 Task: Open a blank google sheet and write heading  Expense ManagerAdd Datesin a column and its values below  '2023-05-01, 2023-05-03, 2023-05-05, 2023-05-10, 2023-05-15, 2023-05-20, 2023-05-25 & 2023-05-31'Add Categories in next column and its values below  Food, Transportation, Utilities, Food, Housing, Entertainment, Utilities & FoodAdd Descriptionsin next column and its values below  Grocery Store, Bus Fare, Internet Bill, Restaurant, Rent, Movie Tickets, Electricity Bill & Grocery StoreAdd Amountin next column and its values below  $50, $5, $60, $30, $800, $20, $70 & $40Save page Data Analysis Workbook
Action: Mouse moved to (244, 141)
Screenshot: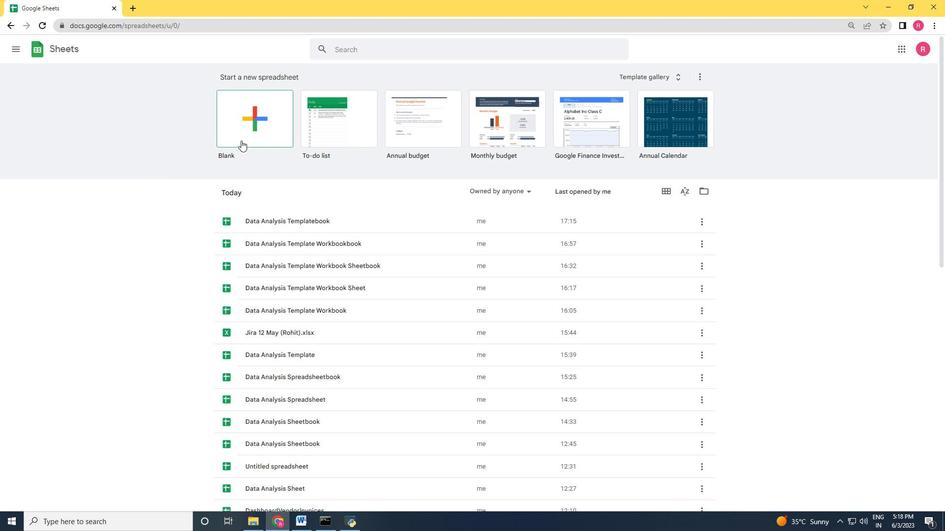 
Action: Mouse pressed left at (244, 141)
Screenshot: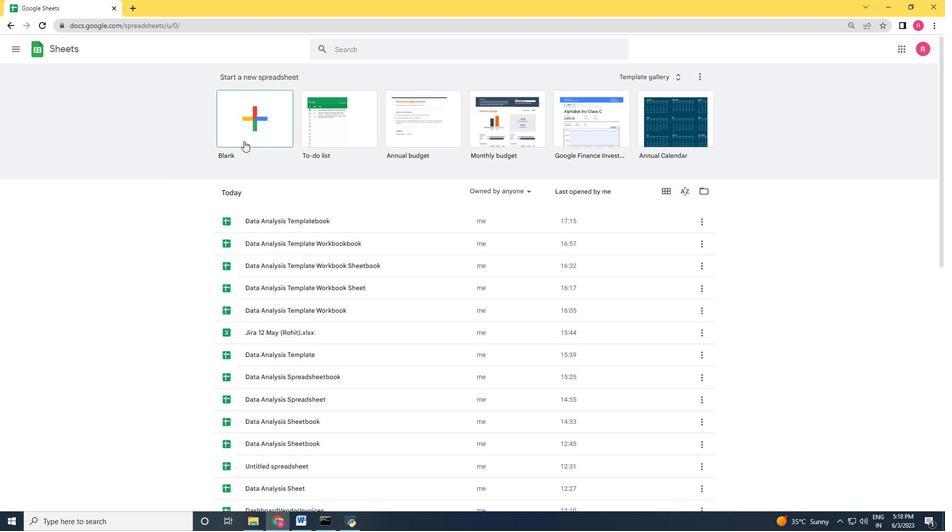 
Action: Mouse moved to (45, 115)
Screenshot: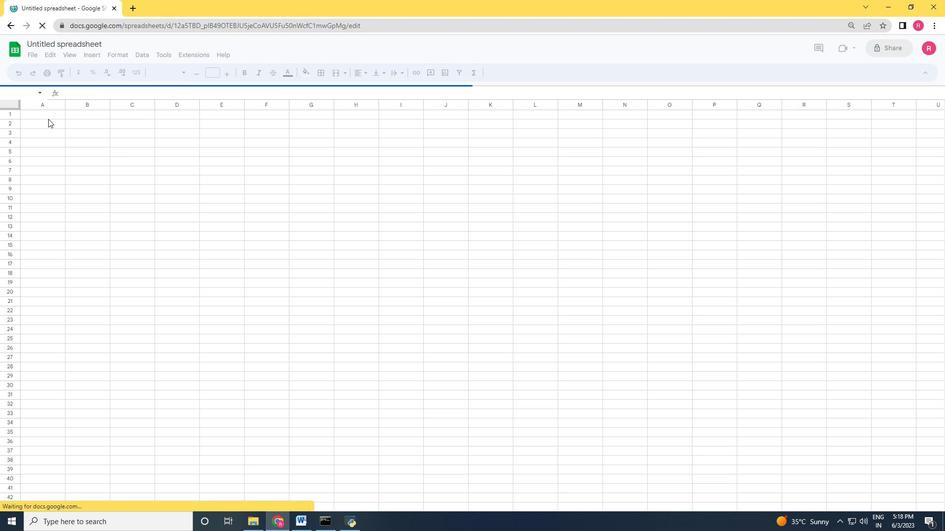 
Action: Mouse pressed left at (45, 115)
Screenshot: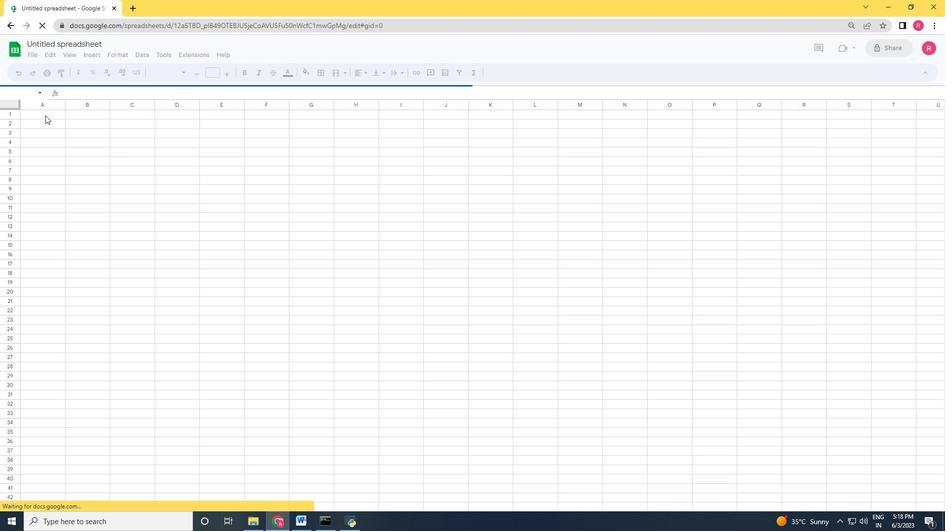 
Action: Mouse moved to (37, 121)
Screenshot: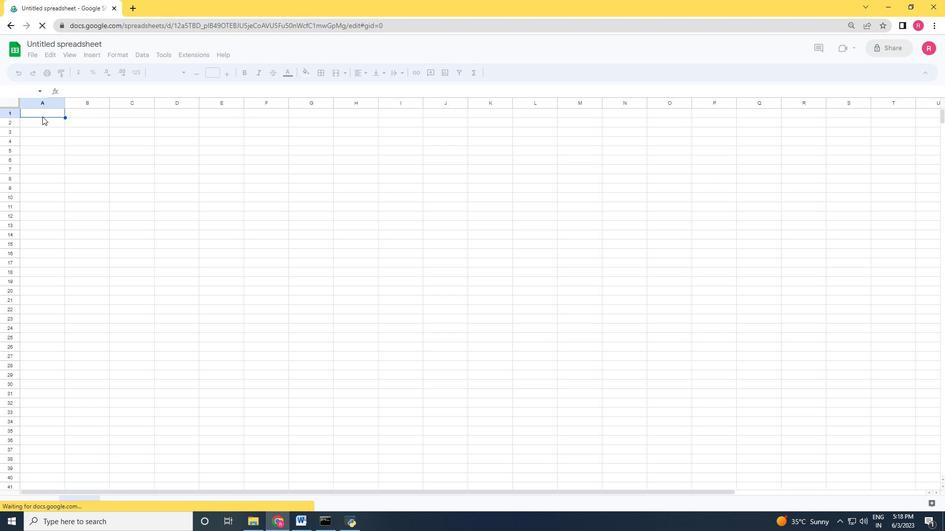 
Action: Key pressed <Key.shift>Expense<Key.space><Key.space><Key.shift>Manager<Key.enter><Key.shift>Datesin<Key.enter>202
Screenshot: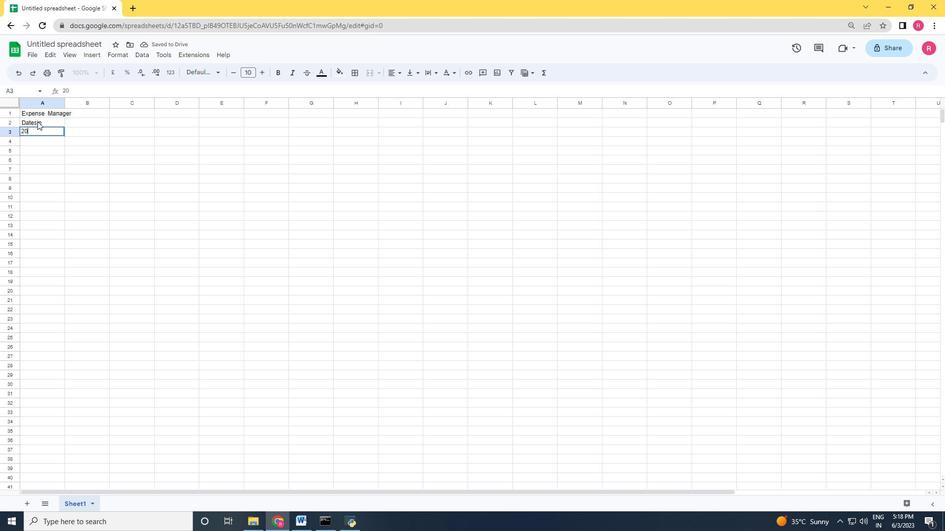 
Action: Mouse moved to (48, 112)
Screenshot: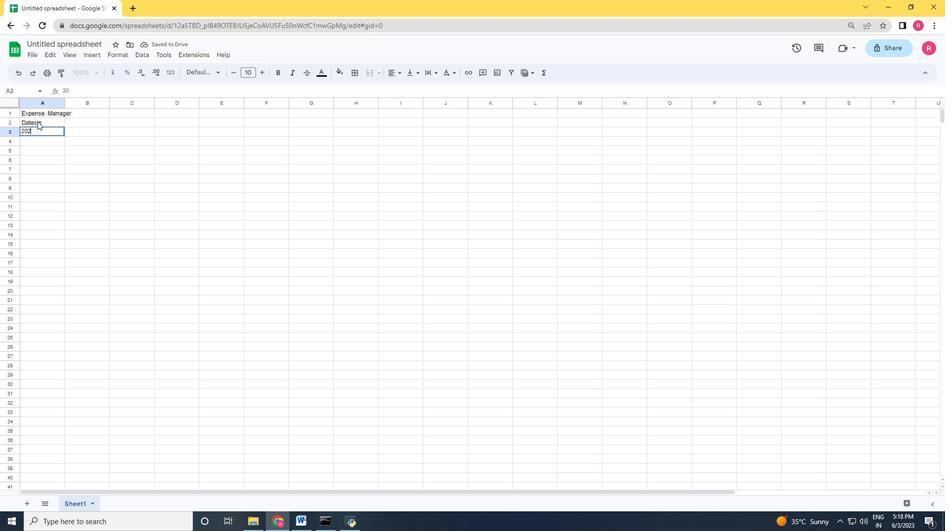 
Action: Key pressed 3
Screenshot: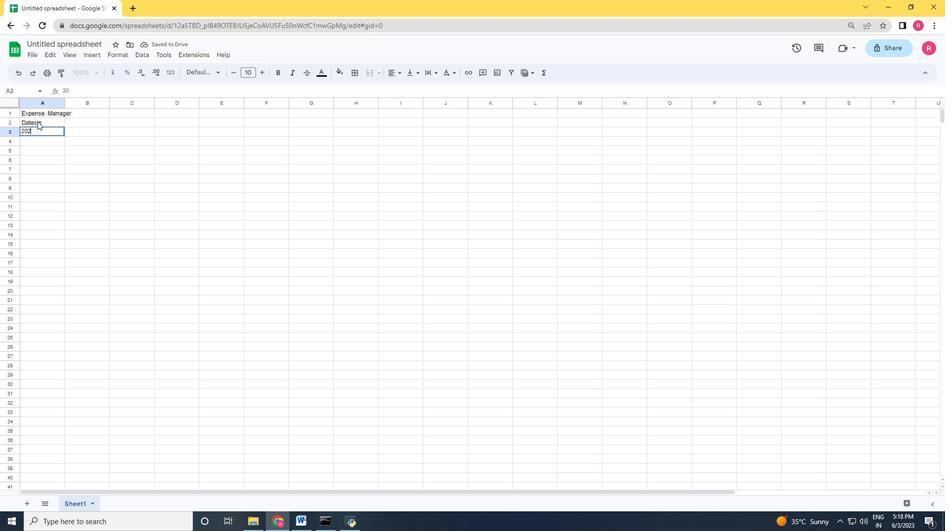 
Action: Mouse moved to (222, 78)
Screenshot: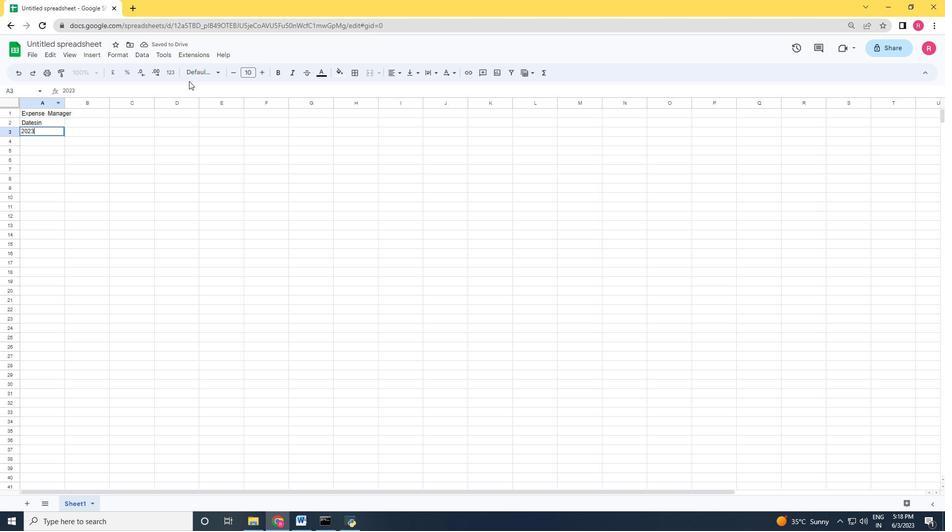 
Action: Key pressed -05-01<Key.enter>2023-05-03<Key.enter>2023-05-05<Key.enter>2023-05-10<Key.enter>2023-05-115<Key.enter><Key.enter>
Screenshot: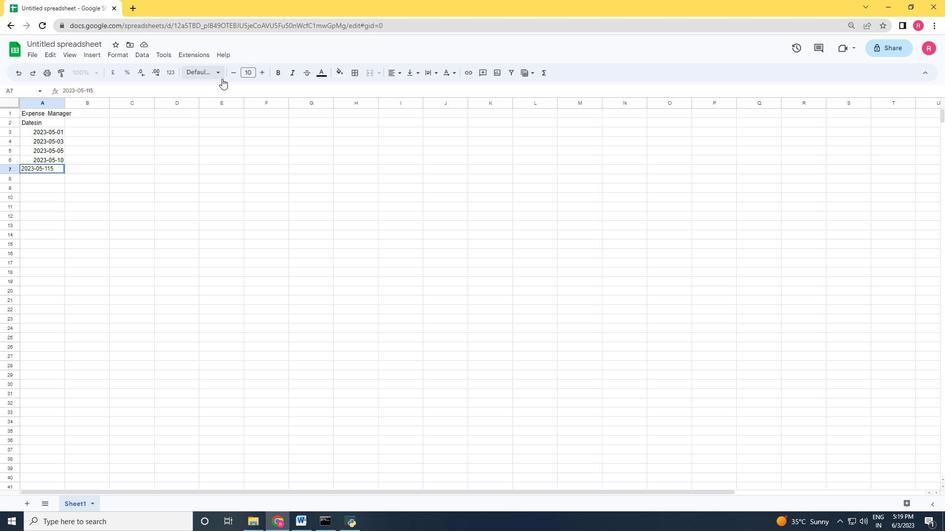 
Action: Mouse moved to (48, 167)
Screenshot: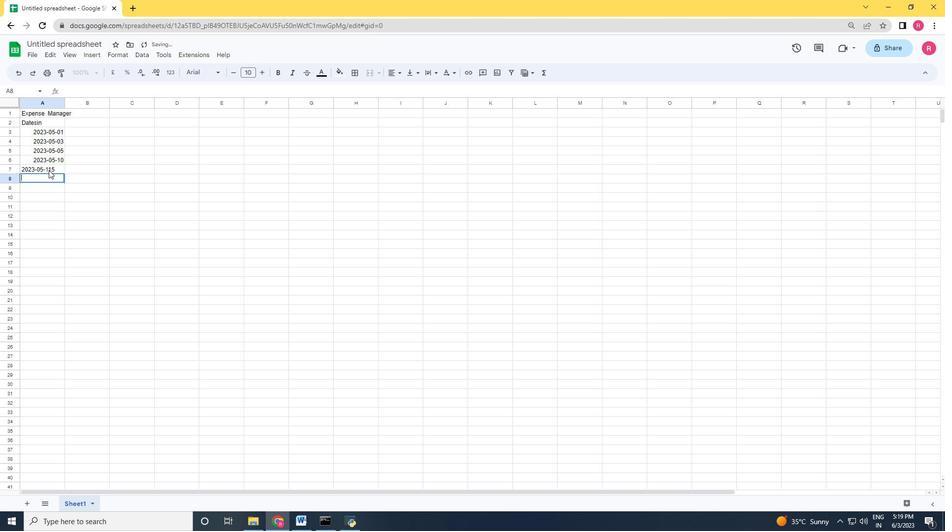 
Action: Mouse pressed left at (48, 167)
Screenshot: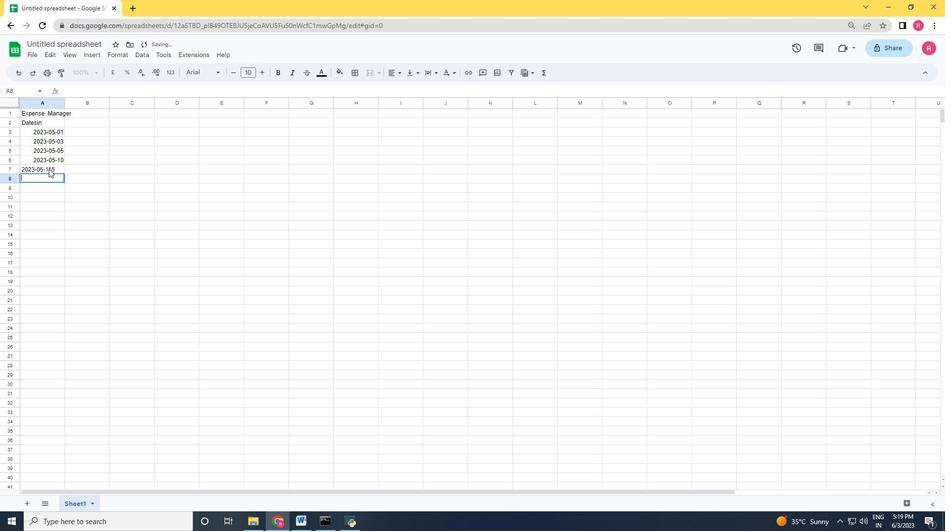 
Action: Mouse moved to (49, 168)
Screenshot: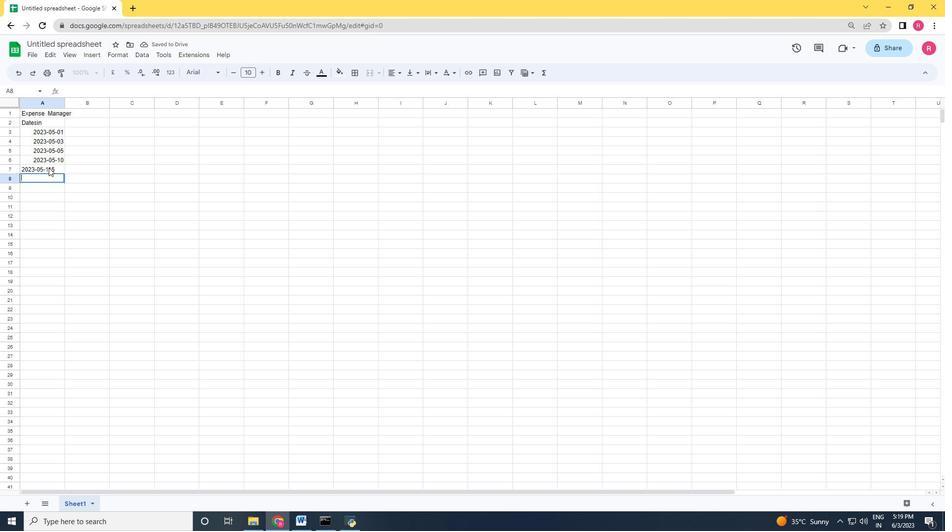 
Action: Mouse pressed left at (49, 168)
Screenshot: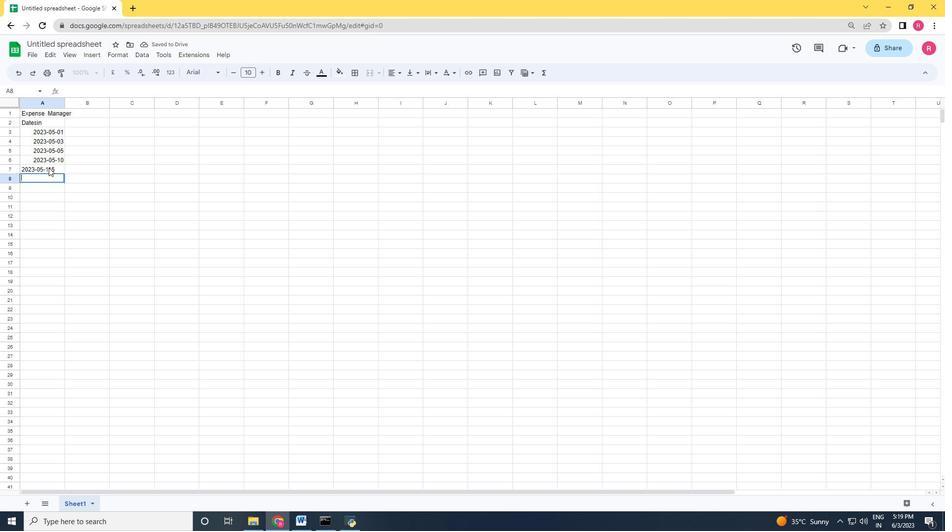 
Action: Mouse moved to (49, 168)
Screenshot: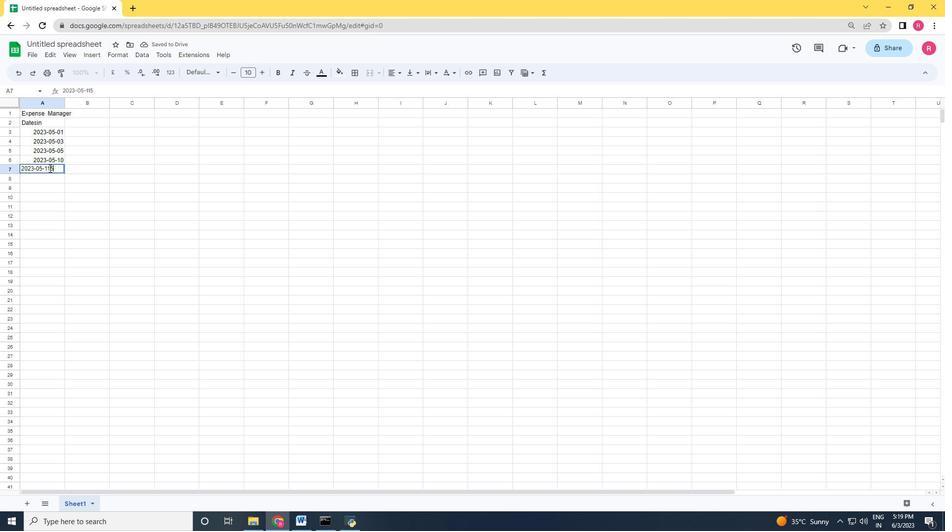 
Action: Key pressed <Key.backspace><Key.backspace>5<Key.enter>2023-05-203<Key.enter>
Screenshot: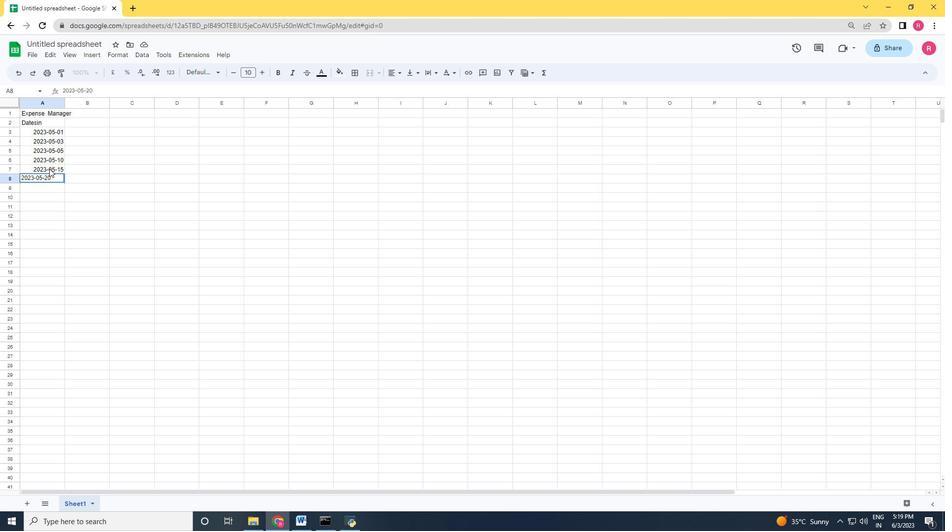 
Action: Mouse moved to (57, 178)
Screenshot: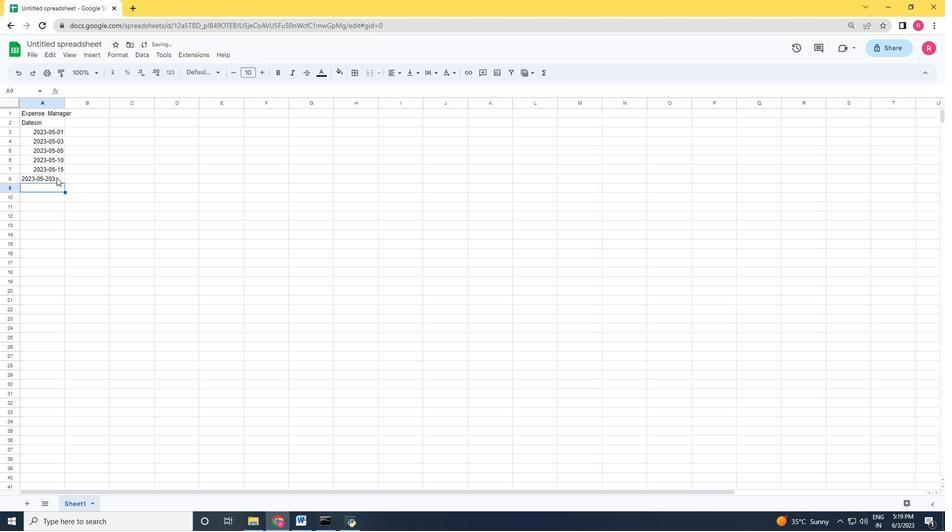 
Action: Mouse pressed left at (57, 178)
Screenshot: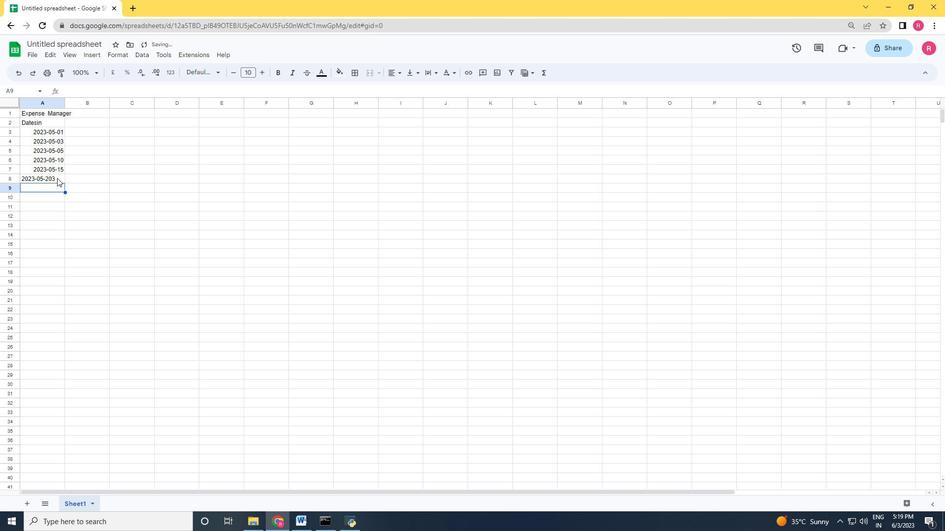 
Action: Mouse pressed left at (57, 178)
Screenshot: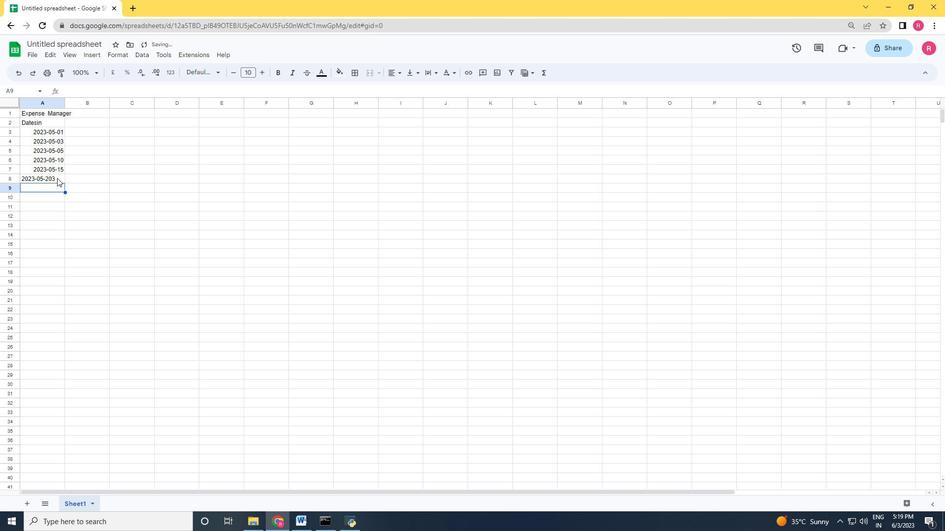 
Action: Mouse moved to (57, 176)
Screenshot: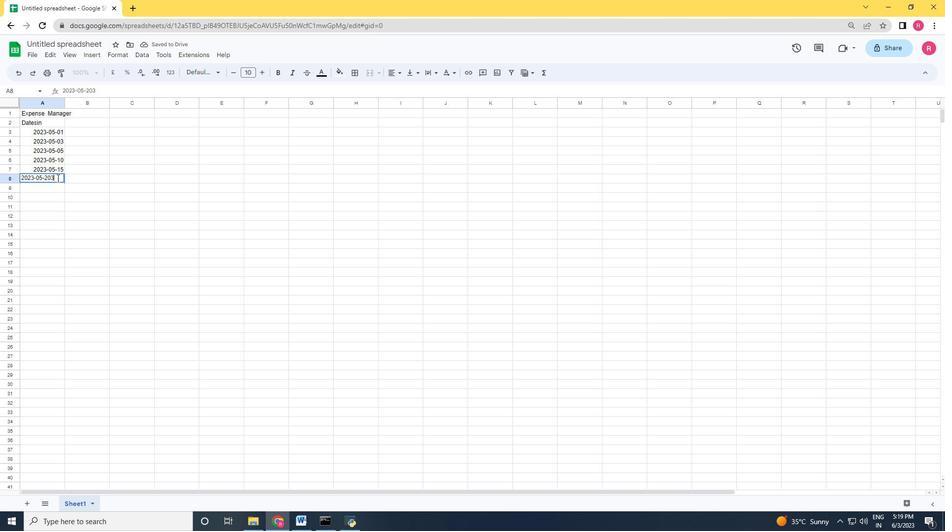 
Action: Key pressed <Key.backspace><Key.enter>
Screenshot: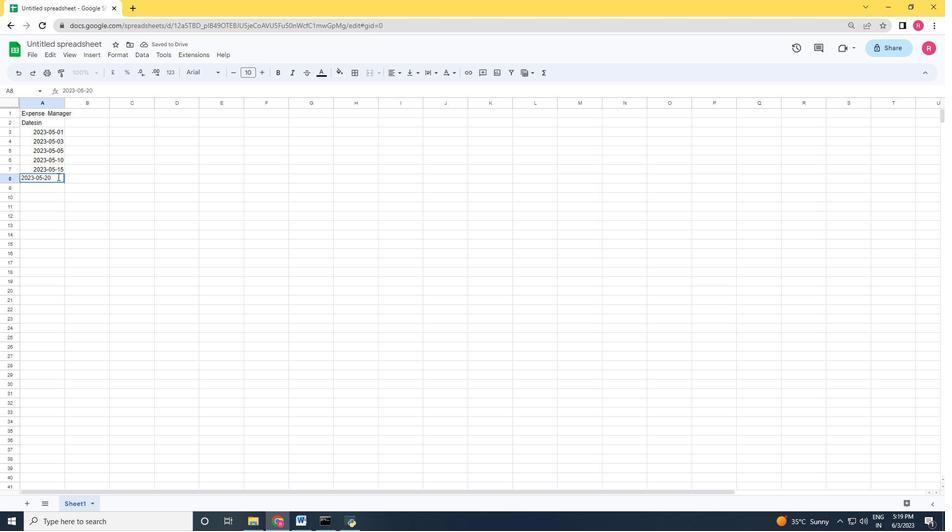 
Action: Mouse moved to (131, 180)
Screenshot: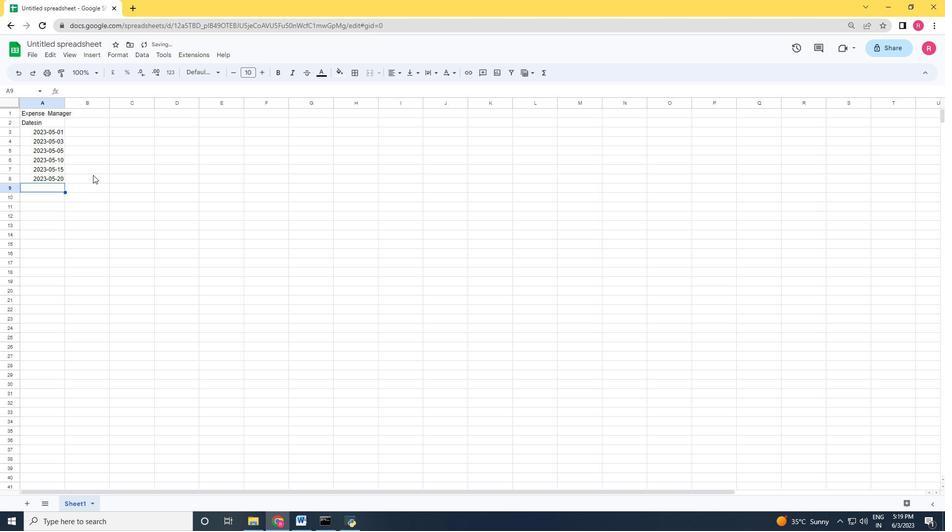 
Action: Key pressed 2023-05-25<Key.enter>2023-05-31
Screenshot: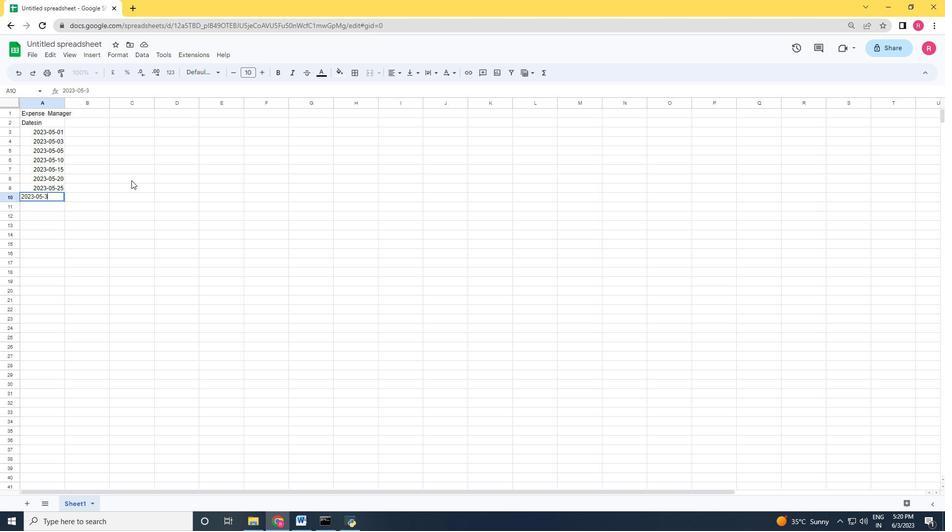 
Action: Mouse moved to (82, 120)
Screenshot: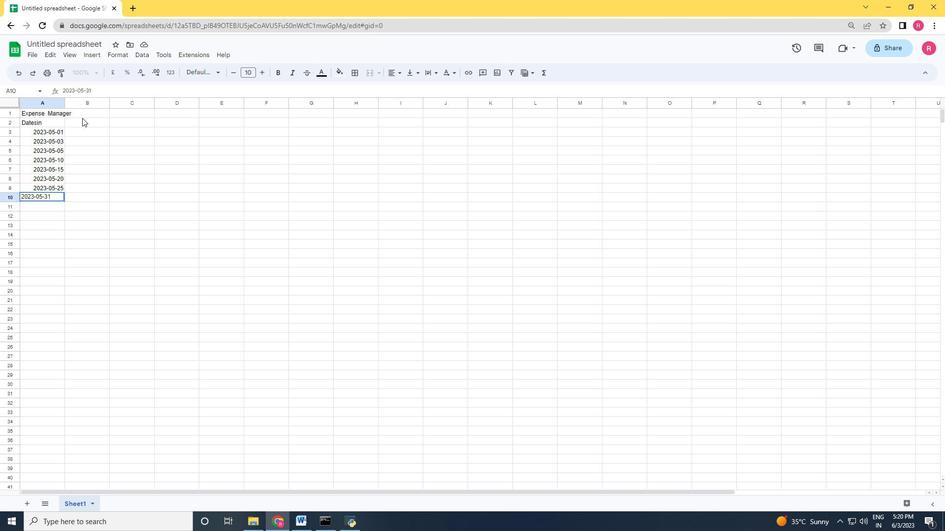 
Action: Mouse pressed left at (82, 120)
Screenshot: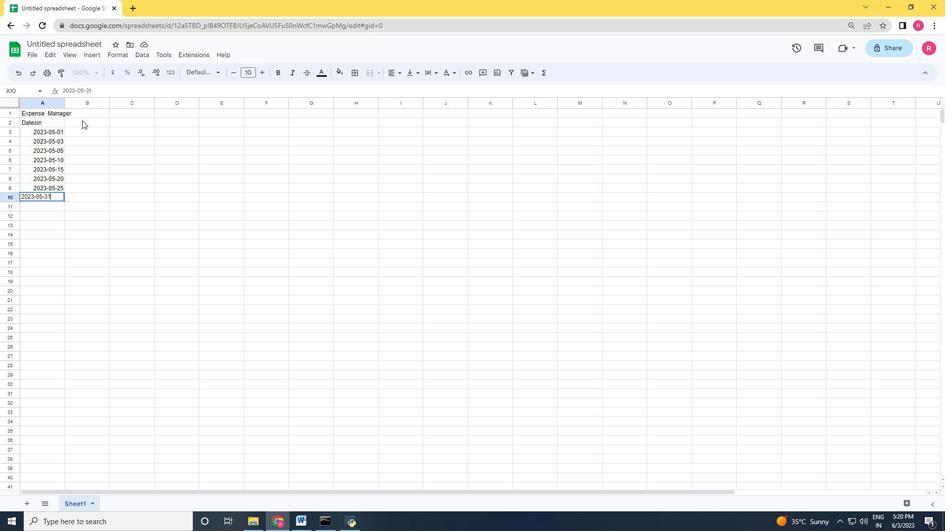 
Action: Mouse moved to (82, 124)
Screenshot: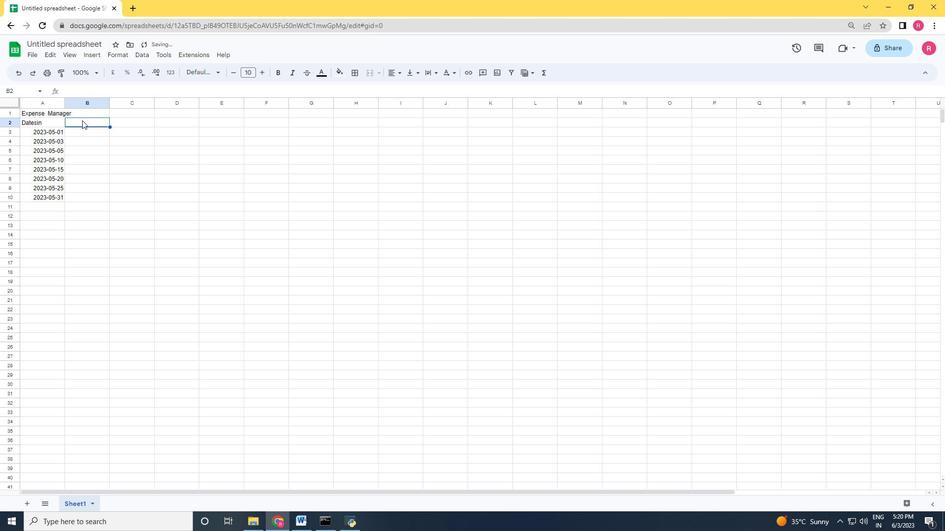 
Action: Key pressed <Key.shift>Categories<Key.enter><Key.shift>Food<Key.enter><Key.shift><Key.shift><Key.shift><Key.shift><Key.shift><Key.shift><Key.shift><Key.shift><Key.shift><Key.shift><Key.shift><Key.shift><Key.shift><Key.shift><Key.shift><Key.shift><Key.shift><Key.shift><Key.shift><Key.shift><Key.shift><Key.shift><Key.shift><Key.shift><Key.shift><Key.shift><Key.shift><Key.shift><Key.shift><Key.shift>Transportation<Key.enter><Key.shift>Utilities<Key.enter><Key.shift>Food<Key.enter><Key.shift>Housinh<Key.backspace><Key.backspace><Key.backspace>ing<Key.enter><Key.shift>Entertainment<Key.enter><Key.shift>Utit<Key.backspace>lities<Key.enter><Key.shift><Key.shift><Key.shift><Key.shift><Key.shift><Key.shift><Key.shift><Key.shift><Key.shift><Key.shift><Key.shift><Key.shift><Key.shift><Key.shift><Key.shift><Key.shift>Food
Screenshot: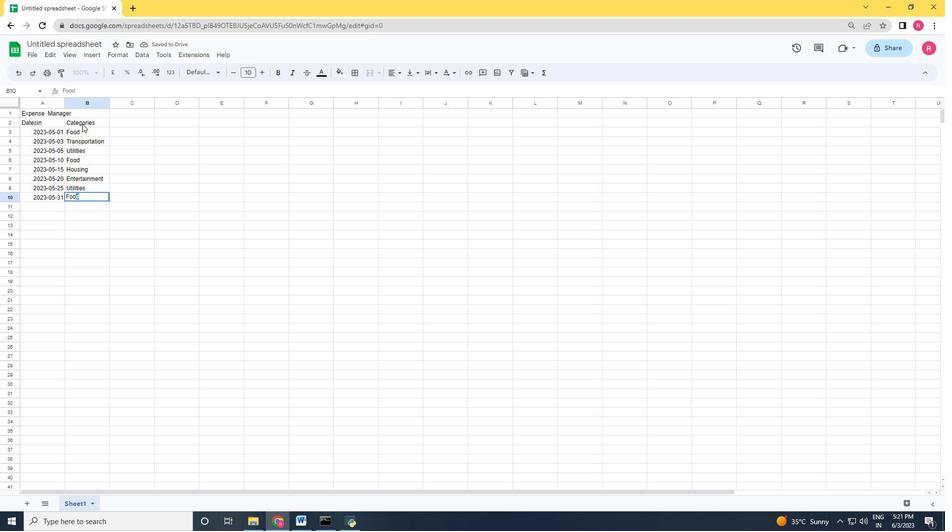 
Action: Mouse moved to (125, 123)
Screenshot: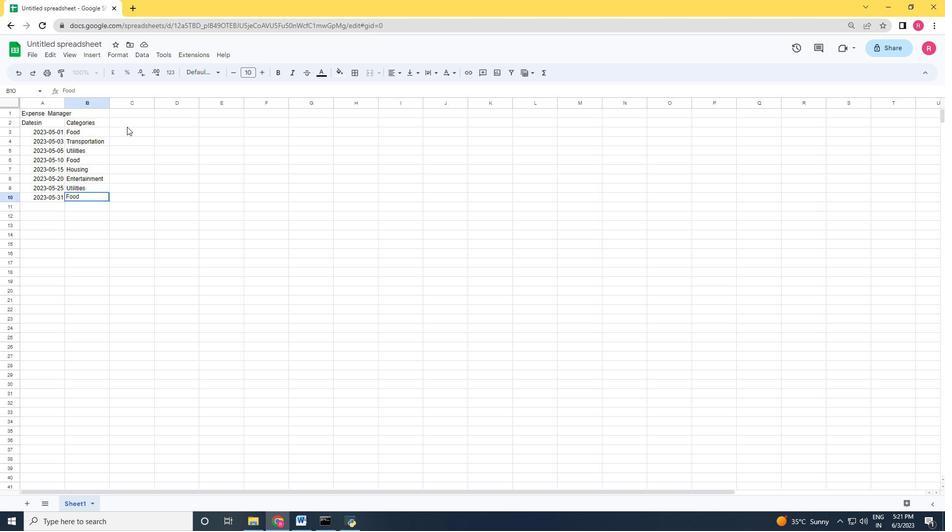 
Action: Mouse pressed left at (125, 123)
Screenshot: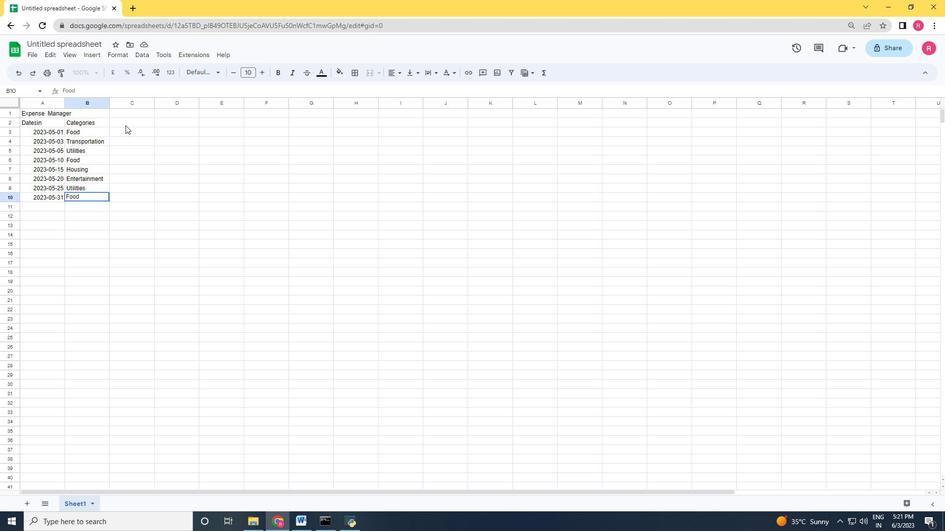 
Action: Key pressed <Key.shift>Descrip
Screenshot: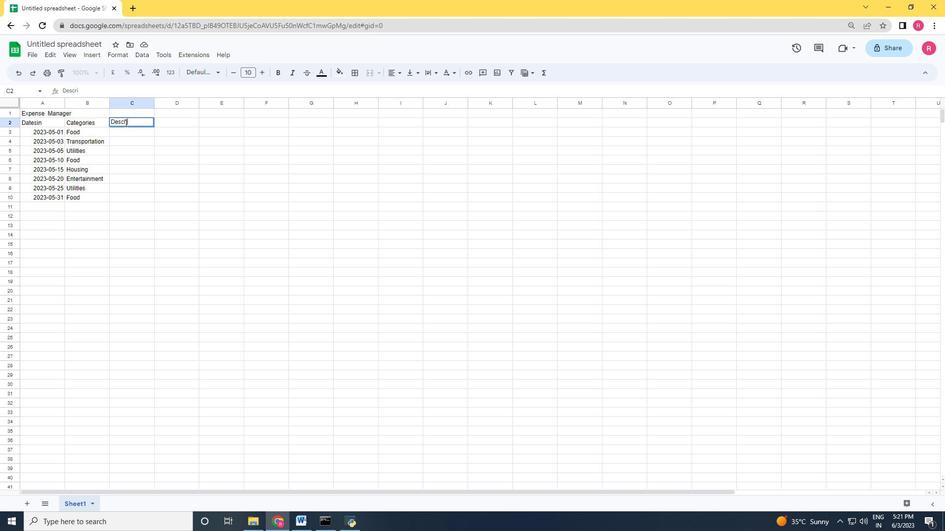 
Action: Mouse moved to (246, 165)
Screenshot: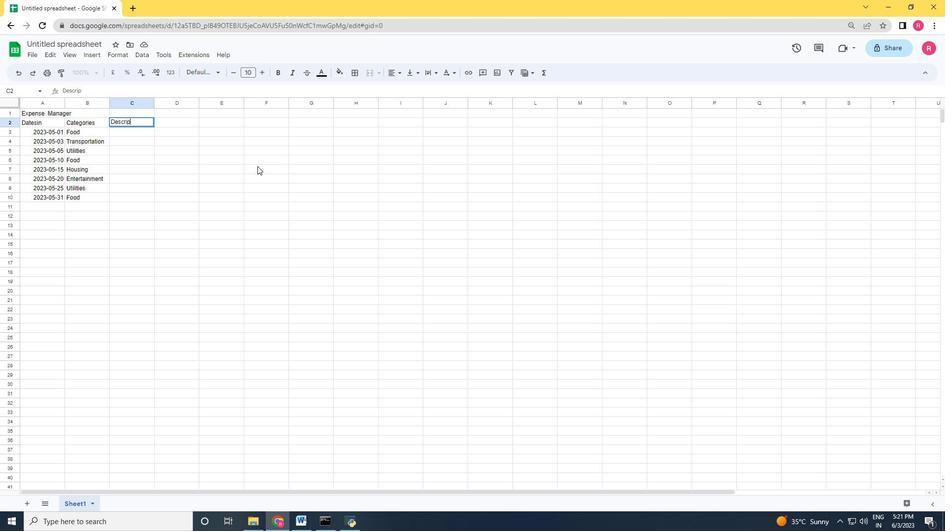 
Action: Key pressed tionsin<Key.enter><Key.shift><Key.shift><Key.shift><Key.shift><Key.shift><Key.shift>Grocery<Key.space><Key.shift>D<Key.backspace><Key.shift>Store<Key.space><Key.shift>Bus<Key.space><Key.backspace><Key.backspace><Key.backspace><Key.backspace><Key.enter><Key.shift>Bus<Key.space><Key.shift>Fare<Key.enter><Key.shift><Key.shift><Key.shift><Key.shift><Key.shift><Key.shift><Key.shift><Key.shift><Key.shift><Key.shift><Key.shift><Key.shift><Key.shift>Internet<Key.space><Key.shift>Bill<Key.enter><Key.shift><Key.shift><Key.shift><Key.shift><Key.shift><Key.shift>G
Screenshot: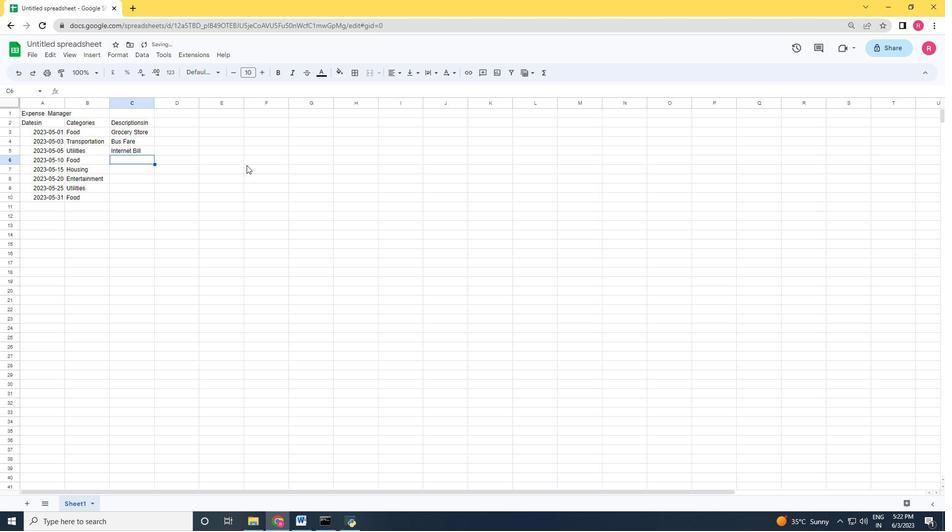 
Action: Mouse moved to (245, 165)
Screenshot: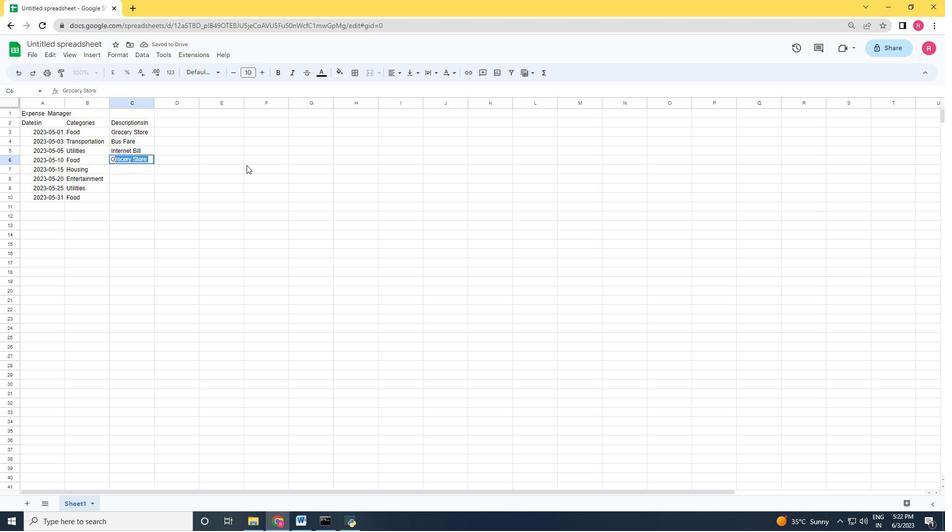 
Action: Key pressed <Key.backspace><Key.backspace><Key.backspace><Key.shift>Restaurant<Key.enter><Key.shift>Rent<Key.enter><Key.shift_r>Movie<Key.enter><Key.up>
Screenshot: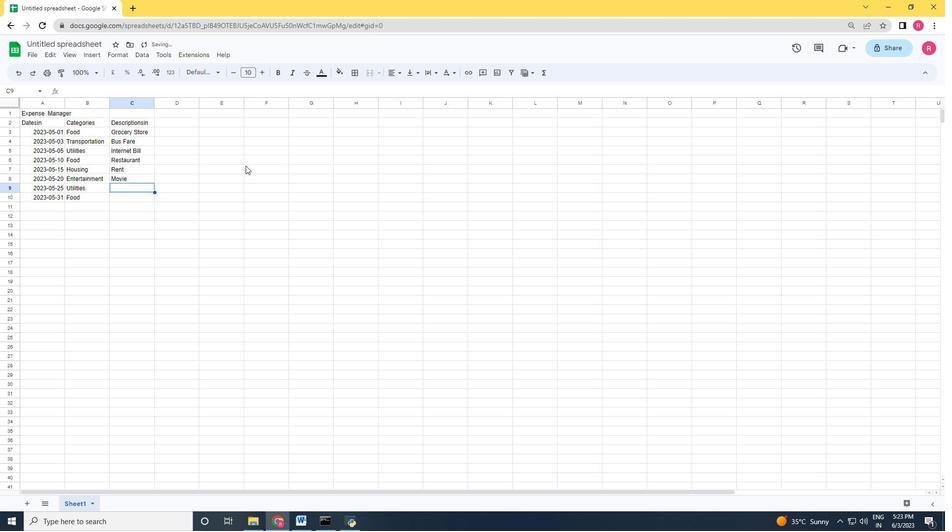 
Action: Mouse moved to (134, 179)
Screenshot: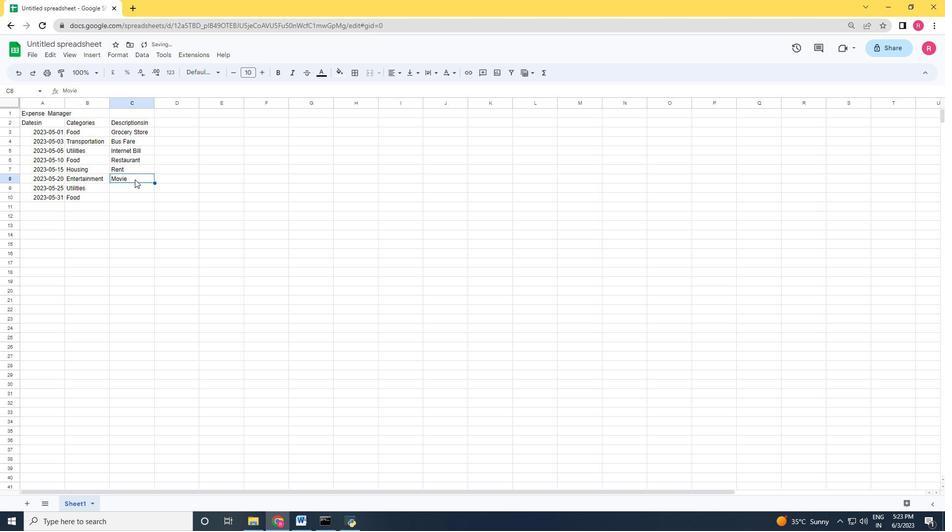 
Action: Mouse pressed left at (134, 179)
Screenshot: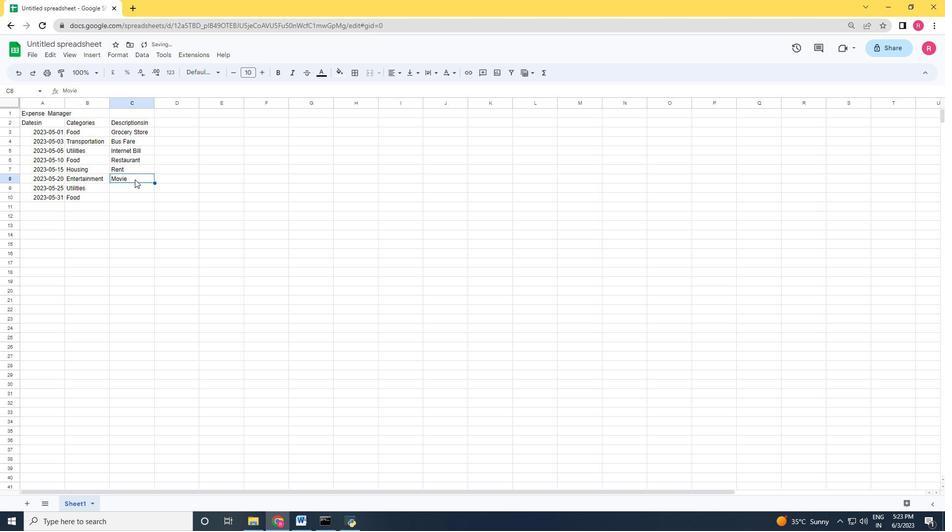 
Action: Mouse pressed left at (134, 179)
Screenshot: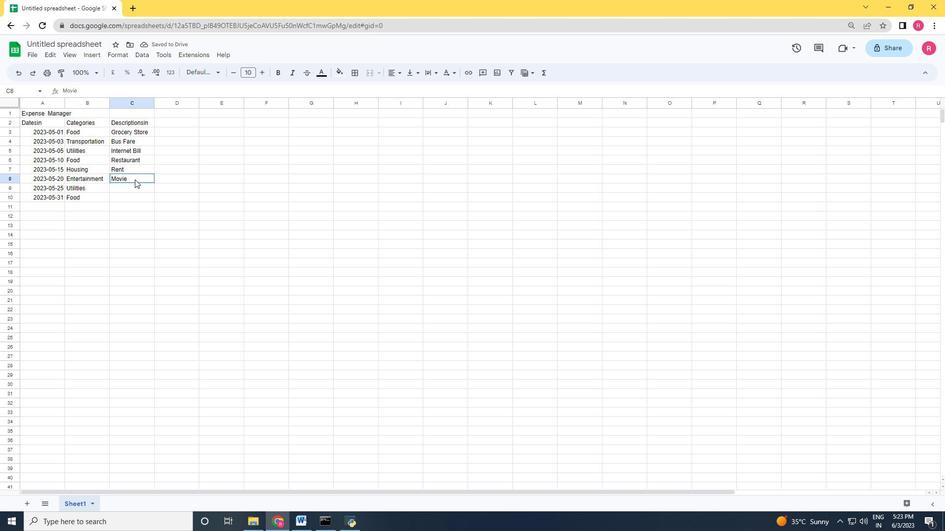 
Action: Mouse moved to (134, 184)
Screenshot: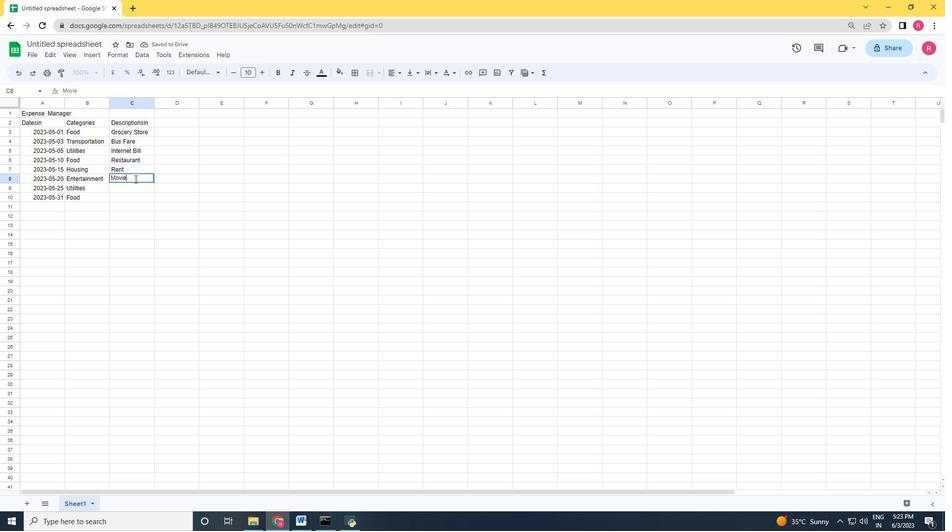 
Action: Key pressed <Key.space>
Screenshot: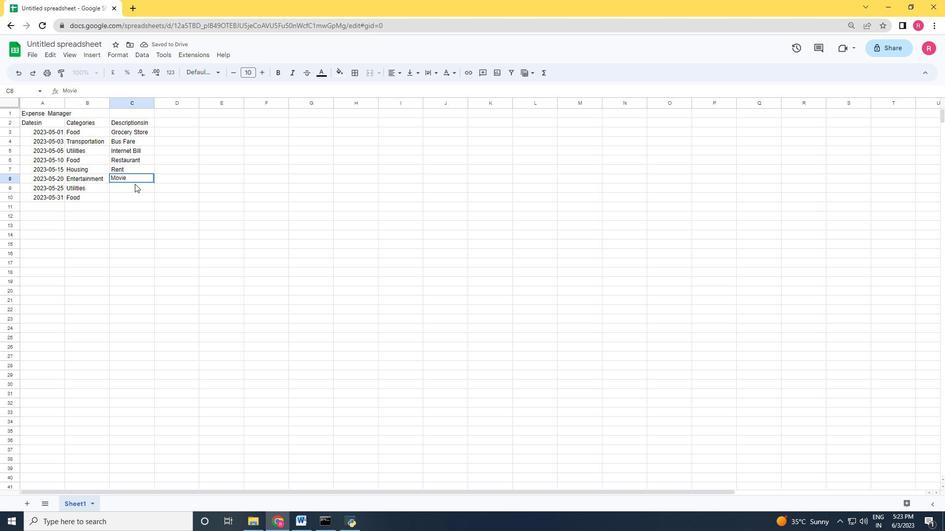 
Action: Mouse moved to (134, 184)
Screenshot: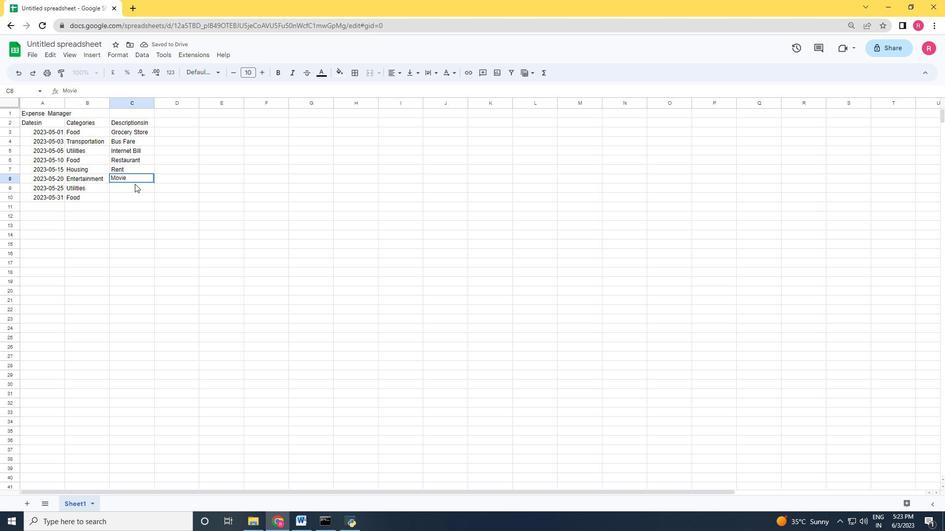 
Action: Key pressed <Key.shift>Ticket<Key.enter><Key.shift>Electricity<Key.space><Key.shift_r>Bill<Key.enter><Key.shift_r><Key.shift_r><Key.shift_r>Grpcery<Key.backspace><Key.backspace><Key.backspace><Key.backspace><Key.backspace>ocery<Key.space><Key.shift>Store
Screenshot: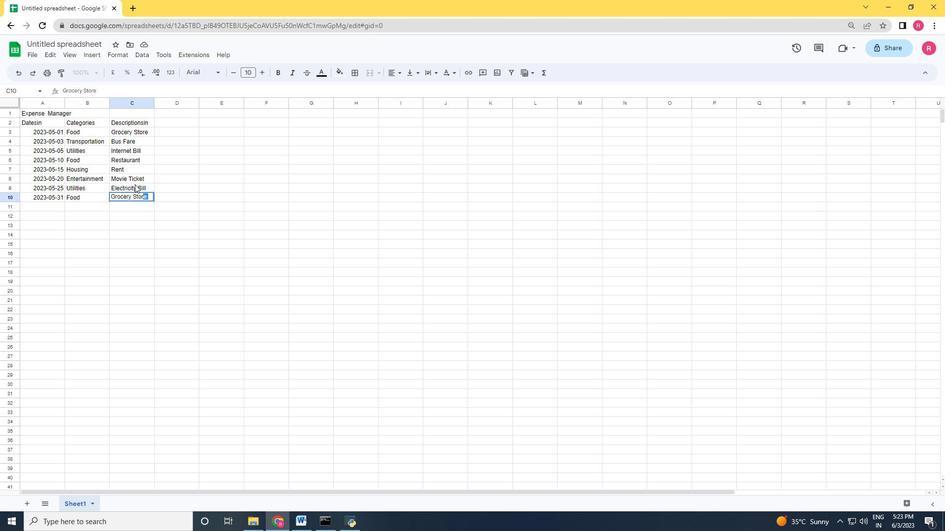 
Action: Mouse moved to (180, 157)
Screenshot: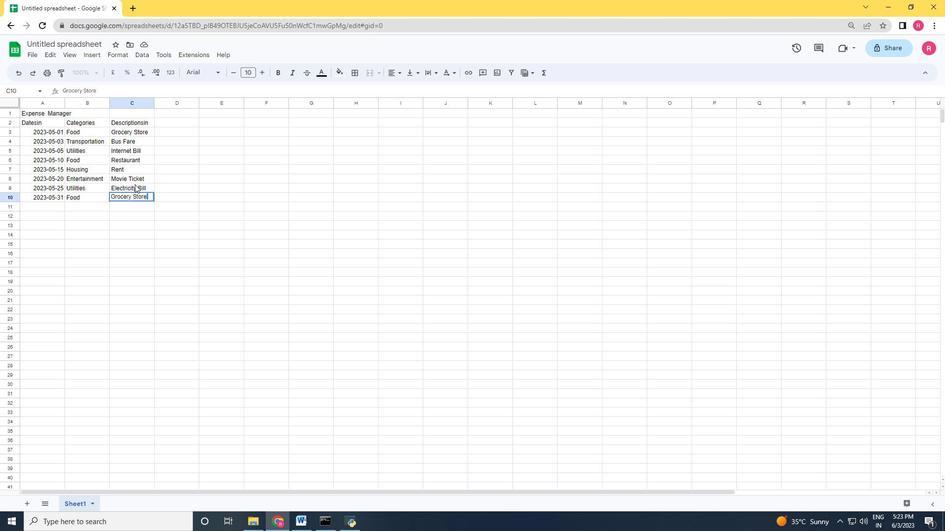 
Action: Mouse scrolled (134, 185) with delta (0, 0)
Screenshot: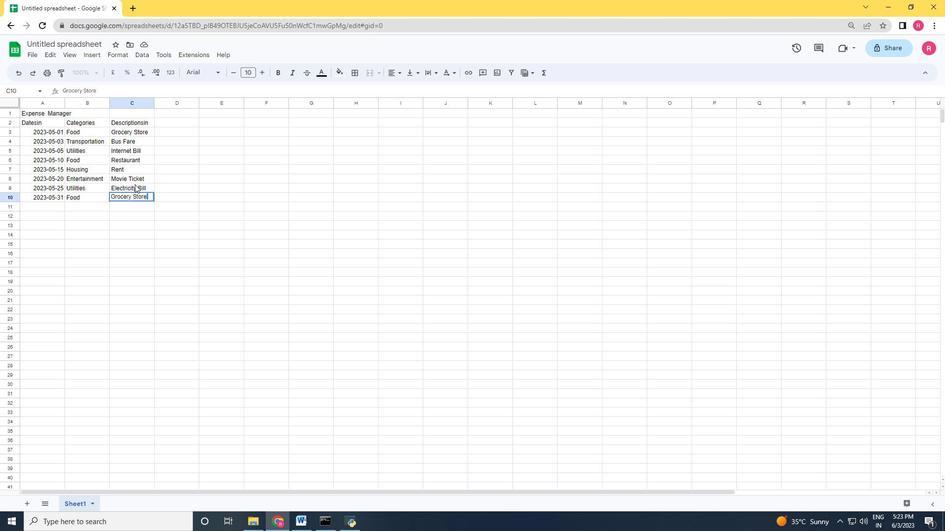 
Action: Mouse moved to (166, 123)
Screenshot: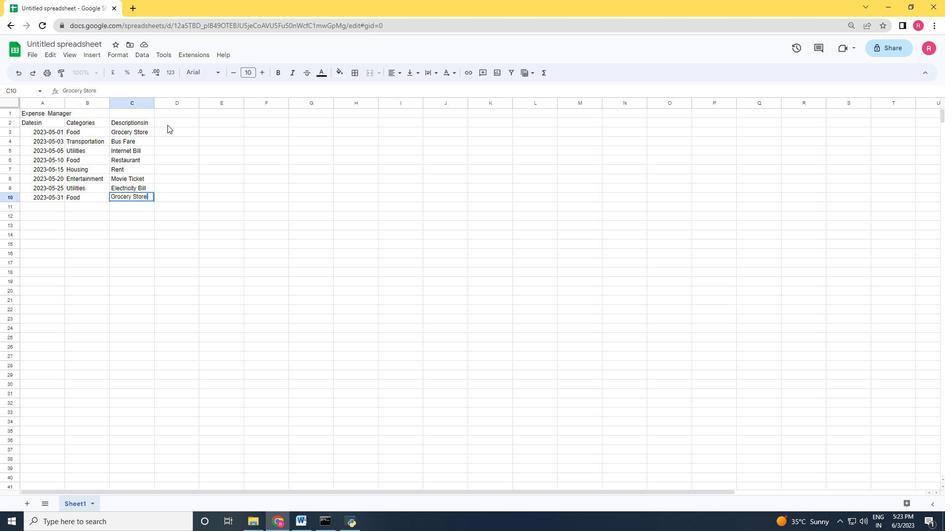 
Action: Mouse pressed left at (166, 123)
Screenshot: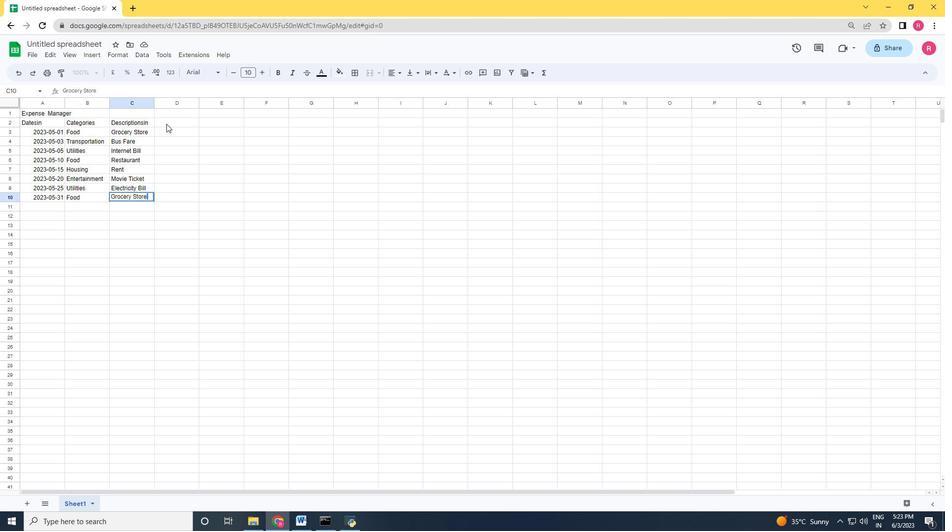 
Action: Mouse moved to (162, 124)
Screenshot: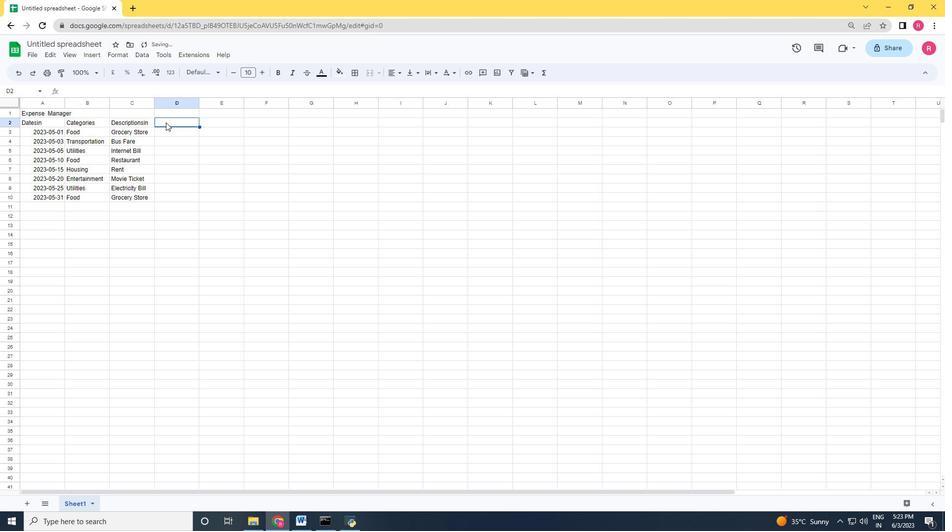 
Action: Key pressed <Key.shift>Amountin<Key.space>
Screenshot: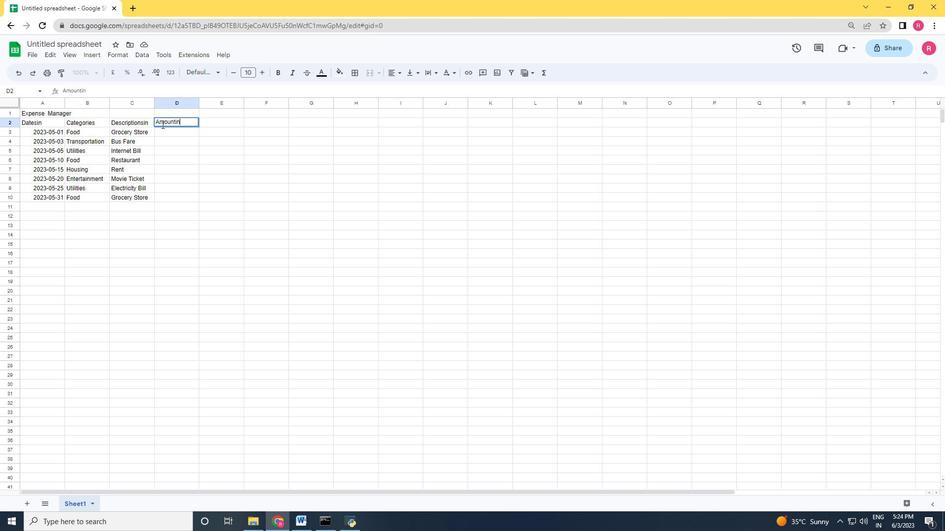 
Action: Mouse moved to (183, 131)
Screenshot: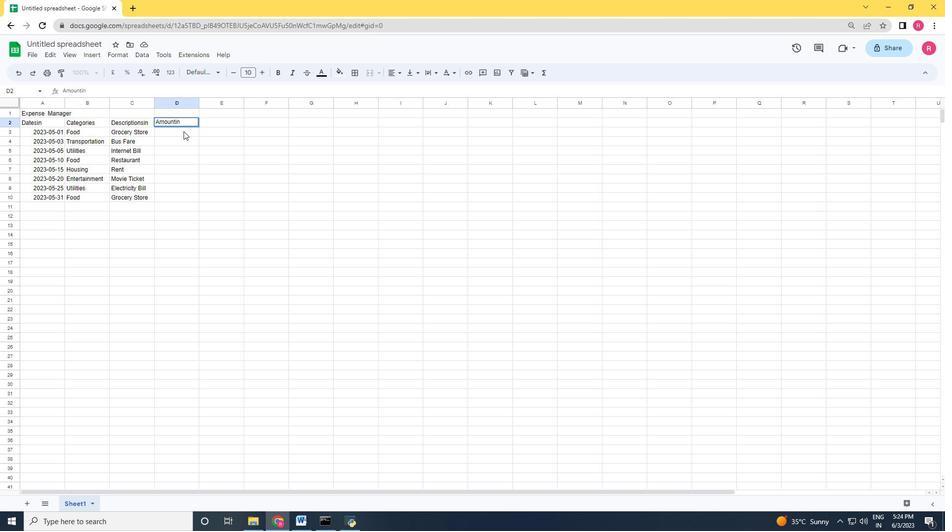 
Action: Mouse pressed left at (183, 131)
Screenshot: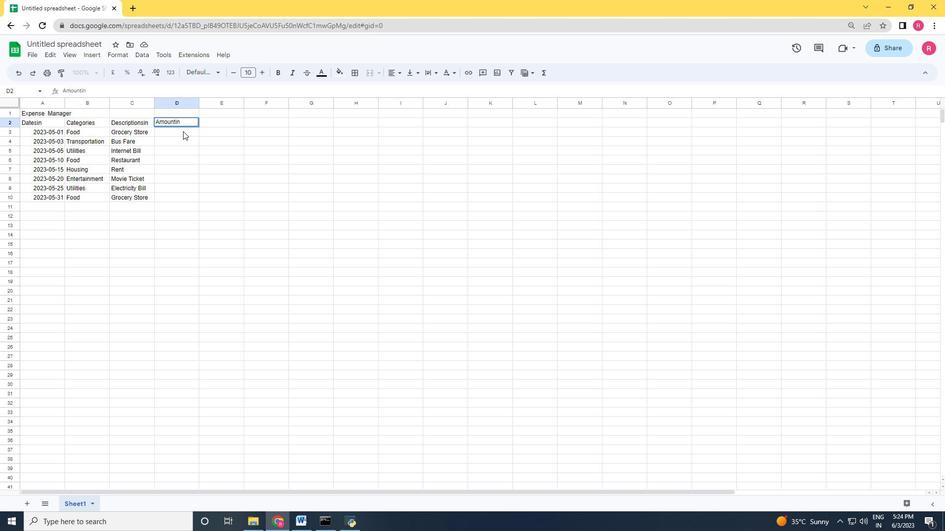 
Action: Mouse moved to (183, 133)
Screenshot: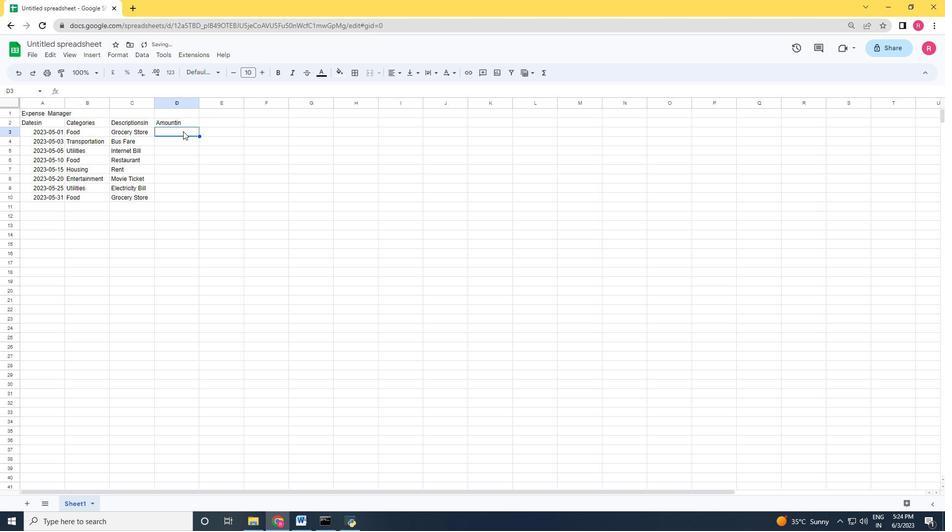 
Action: Key pressed <Key.shift>$50<Key.enter><Key.shift><Key.shift><Key.shift><Key.shift><Key.shift><Key.shift><Key.shift><Key.shift><Key.shift><Key.shift><Key.shift><Key.shift><Key.shift><Key.shift><Key.shift><Key.shift><Key.shift>$5<Key.space><Key.enter><Key.shift><Key.shift><Key.shift><Key.shift><Key.shift><Key.shift><Key.shift><Key.shift><Key.shift><Key.shift><Key.shift><Key.shift><Key.shift><Key.shift><Key.shift><Key.shift><Key.shift><Key.shift><Key.shift><Key.shift><Key.shift><Key.shift><Key.shift><Key.shift><Key.shift><Key.shift><Key.shift><Key.shift><Key.shift><Key.shift><Key.shift><Key.shift>$60<Key.enter><Key.shift><Key.shift><Key.shift><Key.shift><Key.shift><Key.shift><Key.shift><Key.shift>$30<Key.enter><Key.shift><Key.shift><Key.shift><Key.shift><Key.shift><Key.shift><Key.shift><Key.shift><Key.shift><Key.shift><Key.shift><Key.shift><Key.shift><Key.shift><Key.shift>$800<Key.enter><Key.shift><Key.shift><Key.shift><Key.shift><Key.shift><Key.shift><Key.shift><Key.shift>$20<Key.space><Key.enter><Key.shift><Key.shift><Key.shift><Key.shift>$70<Key.enter><Key.shift><Key.shift>$40
Screenshot: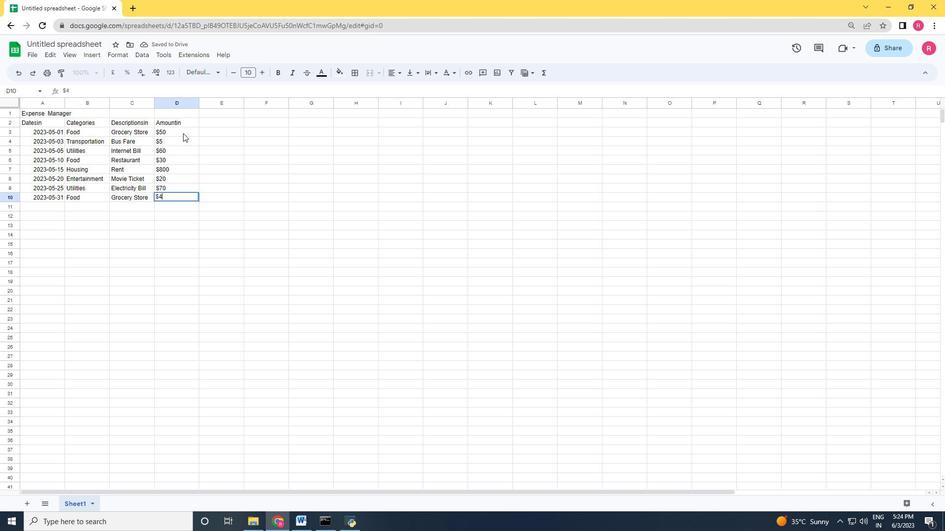 
Action: Mouse moved to (172, 313)
Screenshot: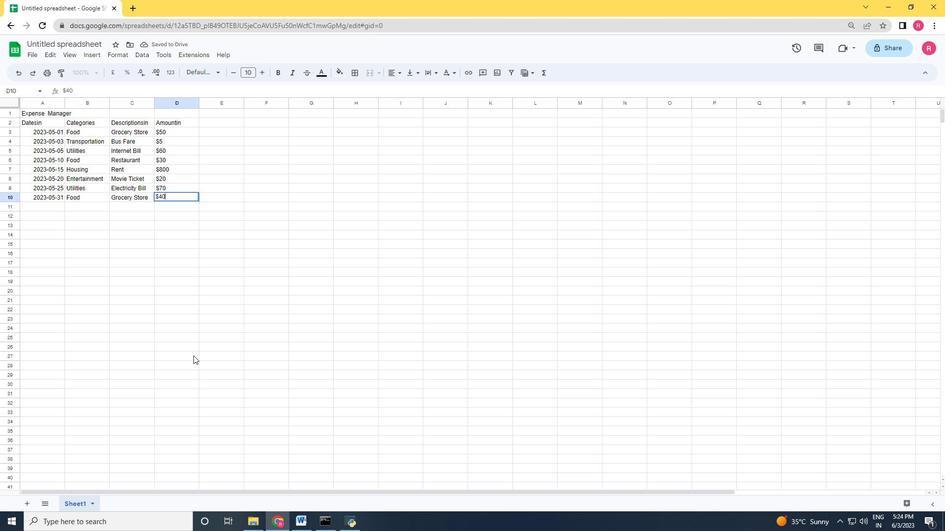
Action: Mouse pressed left at (172, 313)
Screenshot: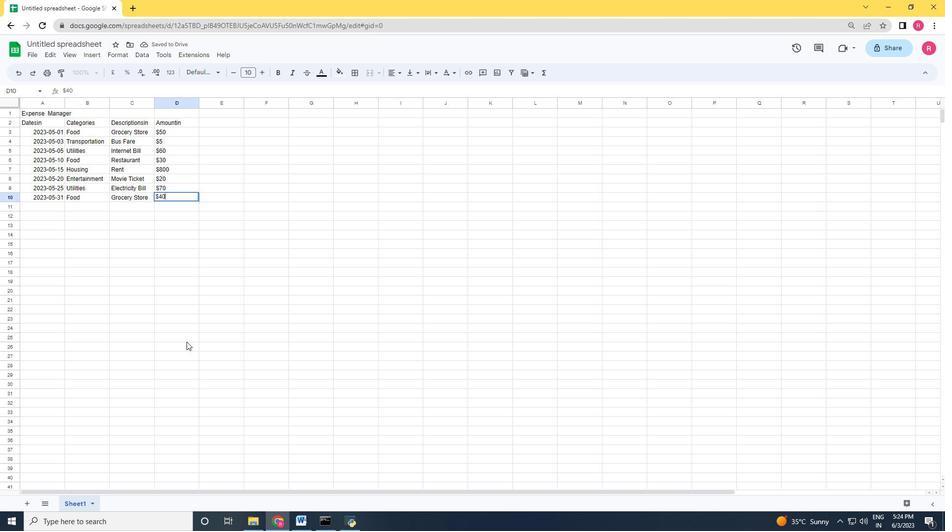 
Action: Mouse moved to (57, 42)
Screenshot: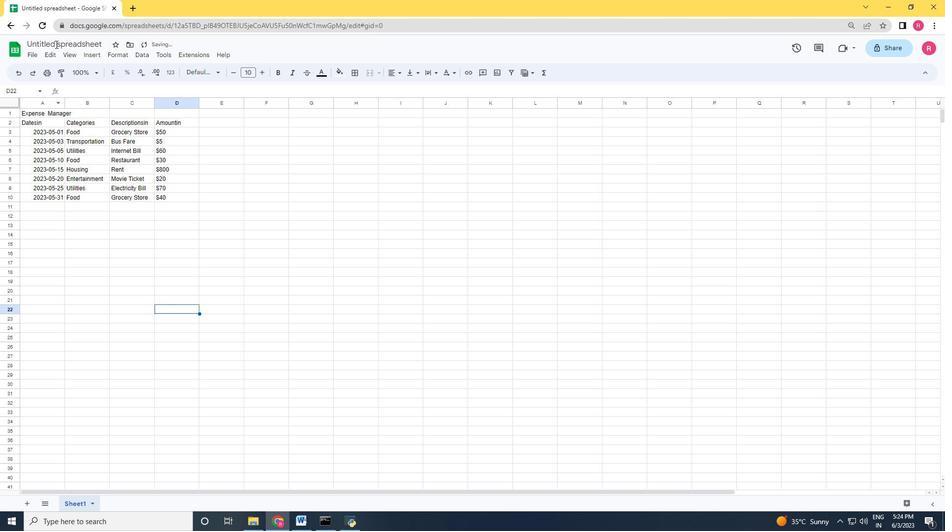 
Action: Mouse pressed left at (57, 42)
Screenshot: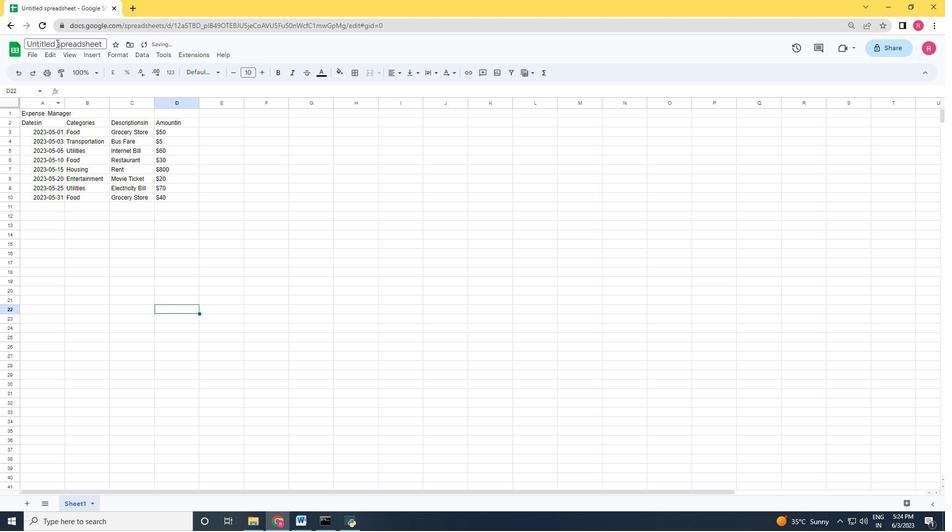 
Action: Key pressed <Key.backspace><Key.shift><Key.shift><Key.shift><Key.shift>Data<Key.space><Key.shift>Analysis<Key.space><Key.shift><Key.shift><Key.shift>Workbook
Screenshot: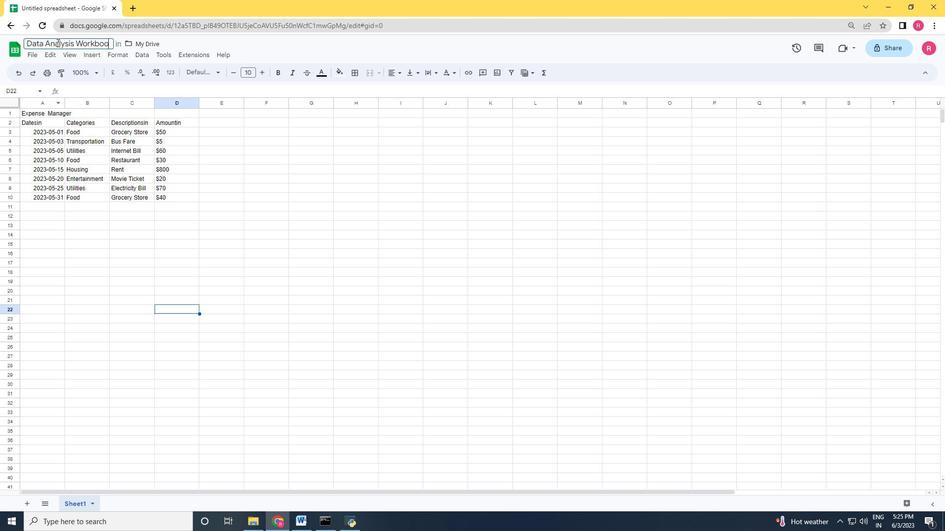 
Action: Mouse moved to (110, 168)
Screenshot: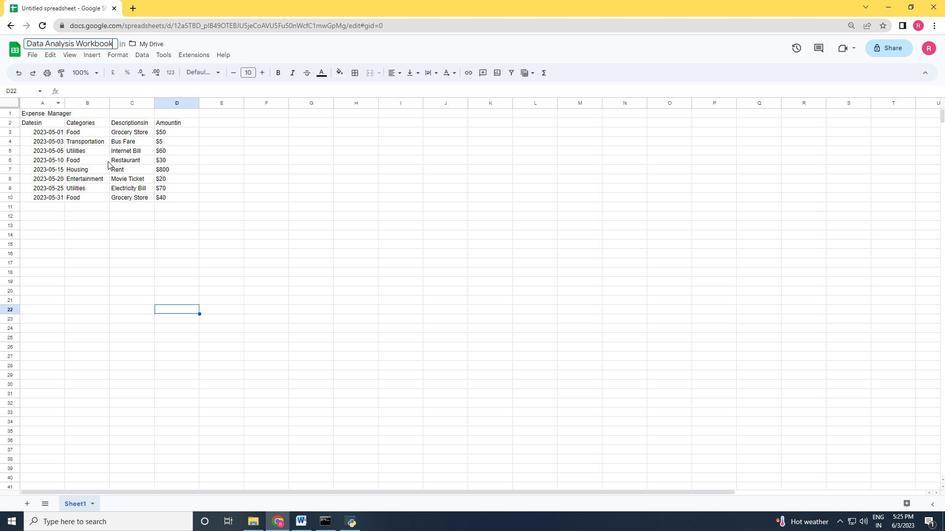 
Action: Mouse pressed left at (110, 168)
Screenshot: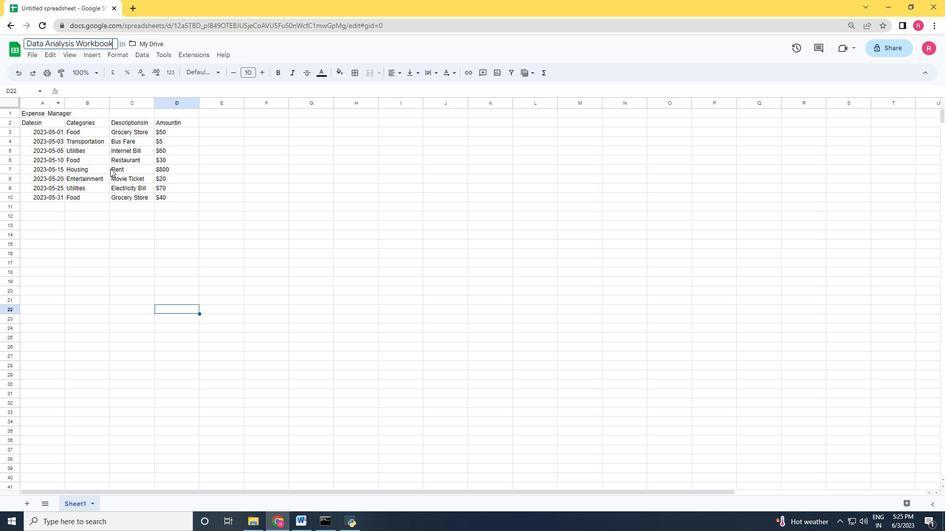 
Action: Mouse moved to (103, 167)
Screenshot: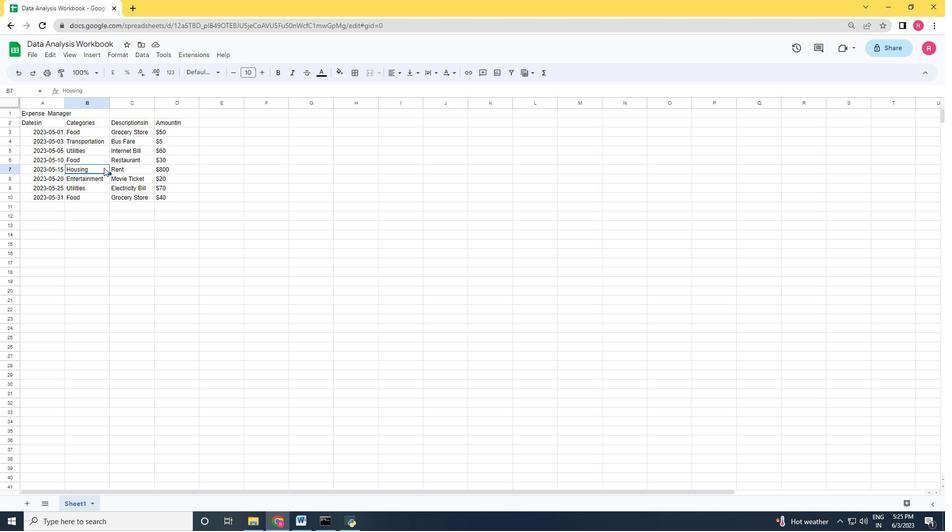 
